 Task: Use Space Log Effect in this video Movie B.mp4
Action: Mouse pressed left at (372, 186)
Screenshot: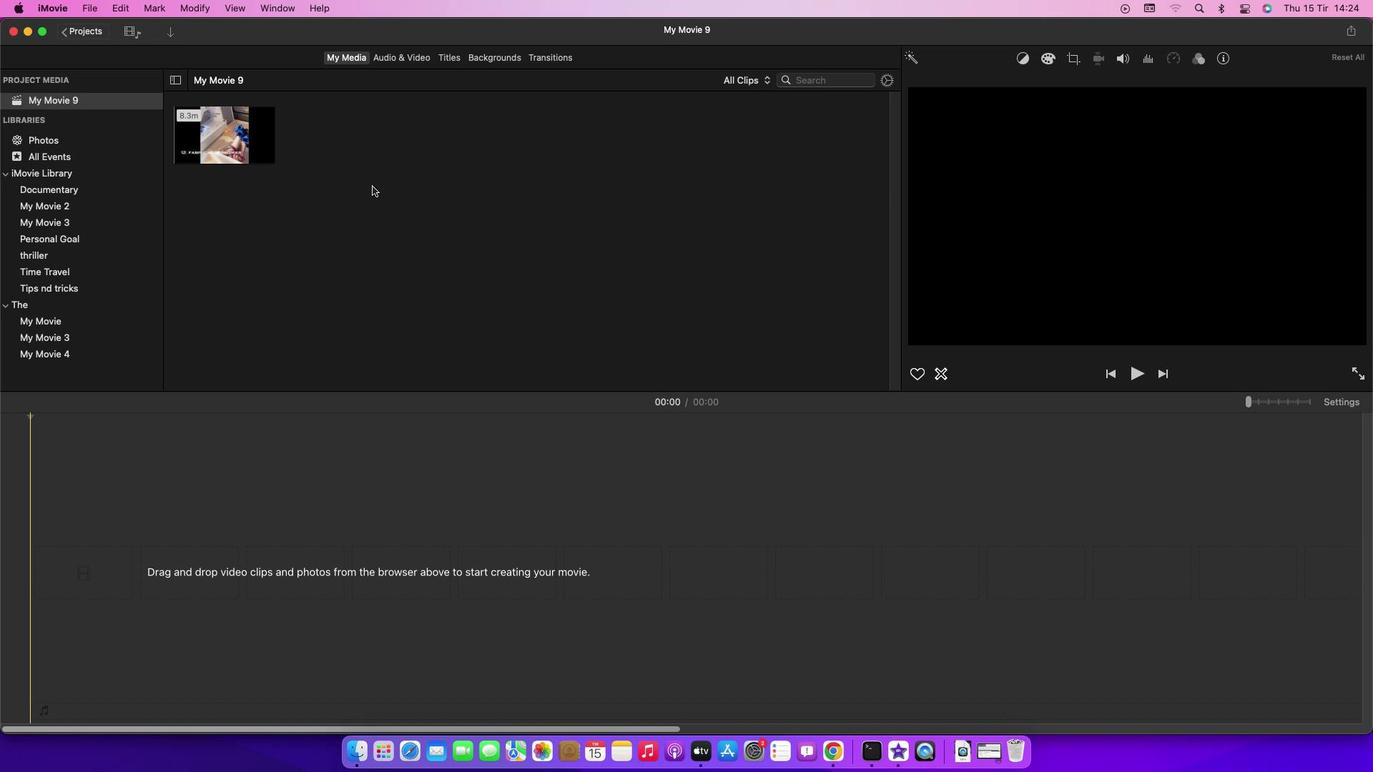 
Action: Mouse moved to (242, 145)
Screenshot: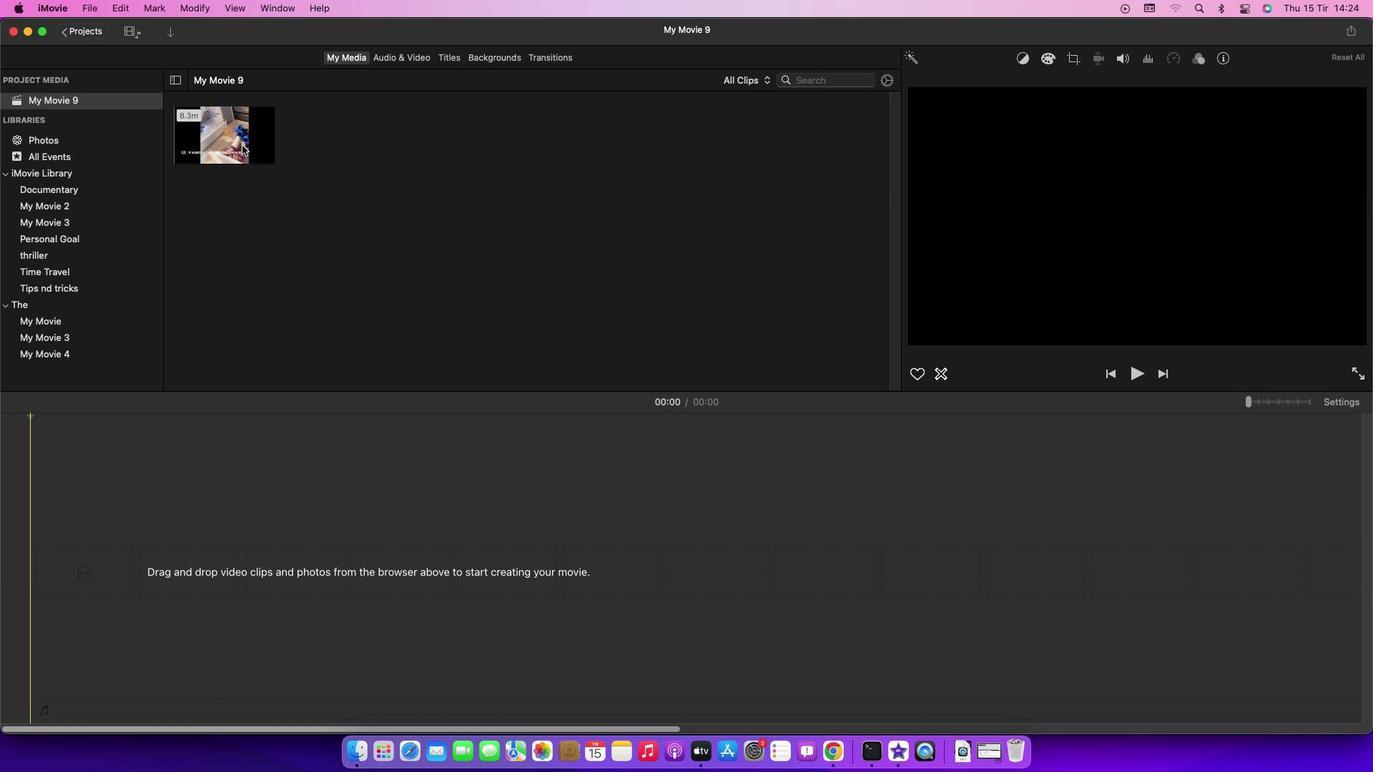 
Action: Mouse pressed left at (242, 145)
Screenshot: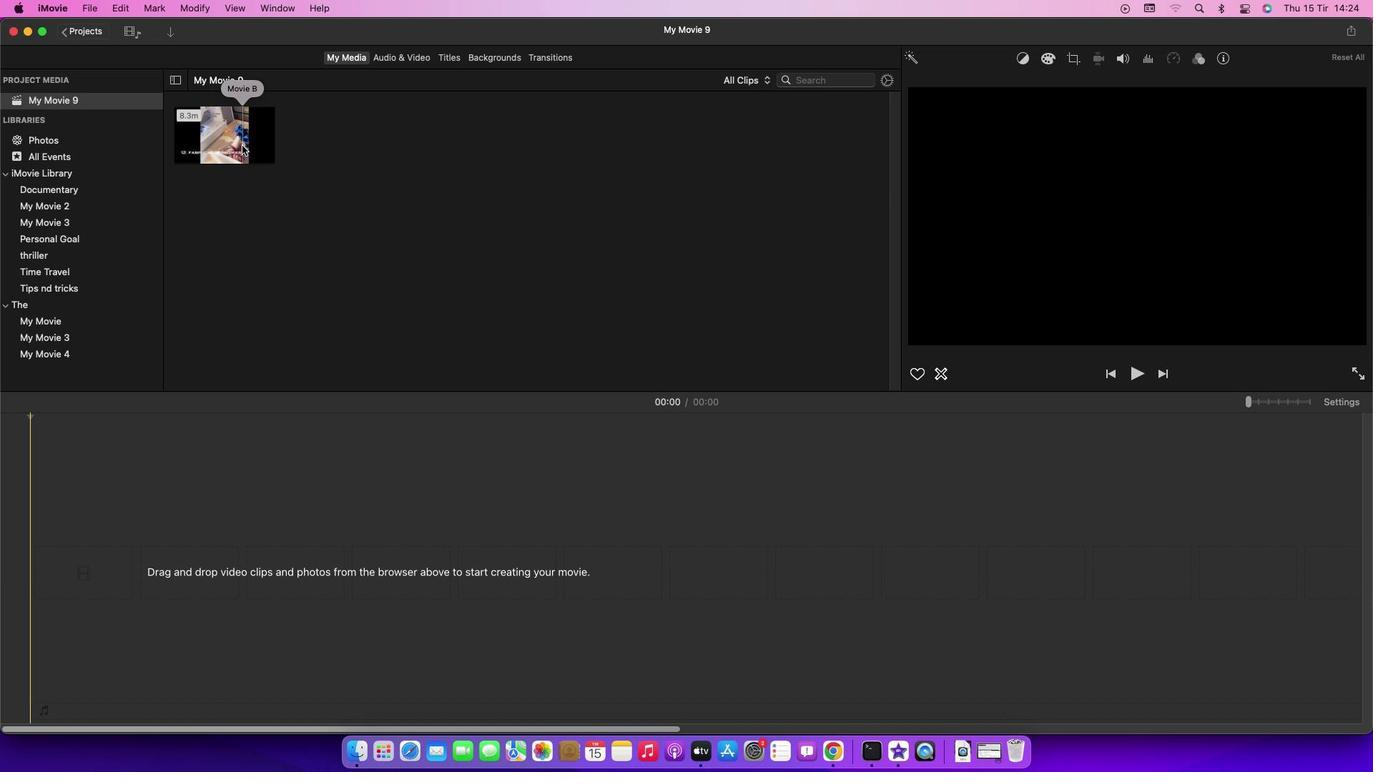 
Action: Mouse moved to (236, 134)
Screenshot: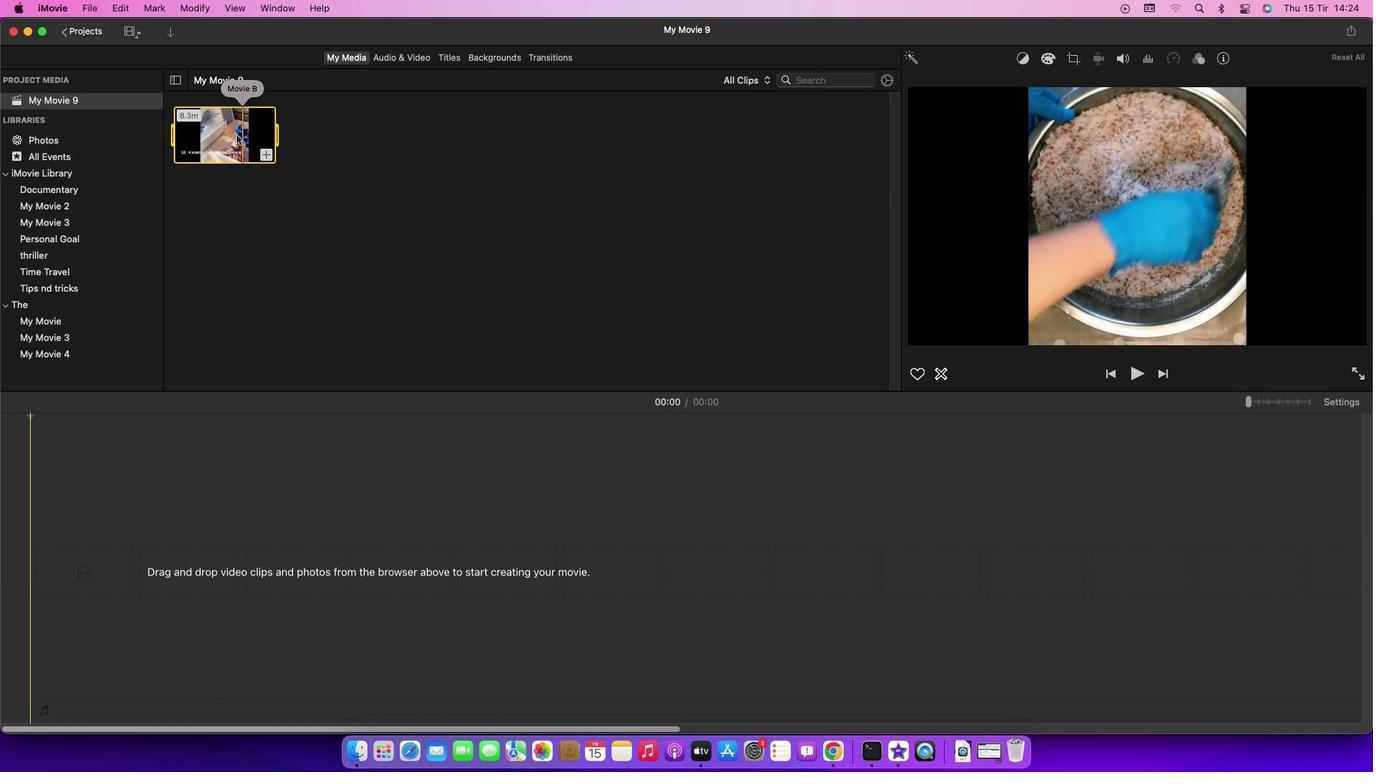 
Action: Mouse pressed left at (236, 134)
Screenshot: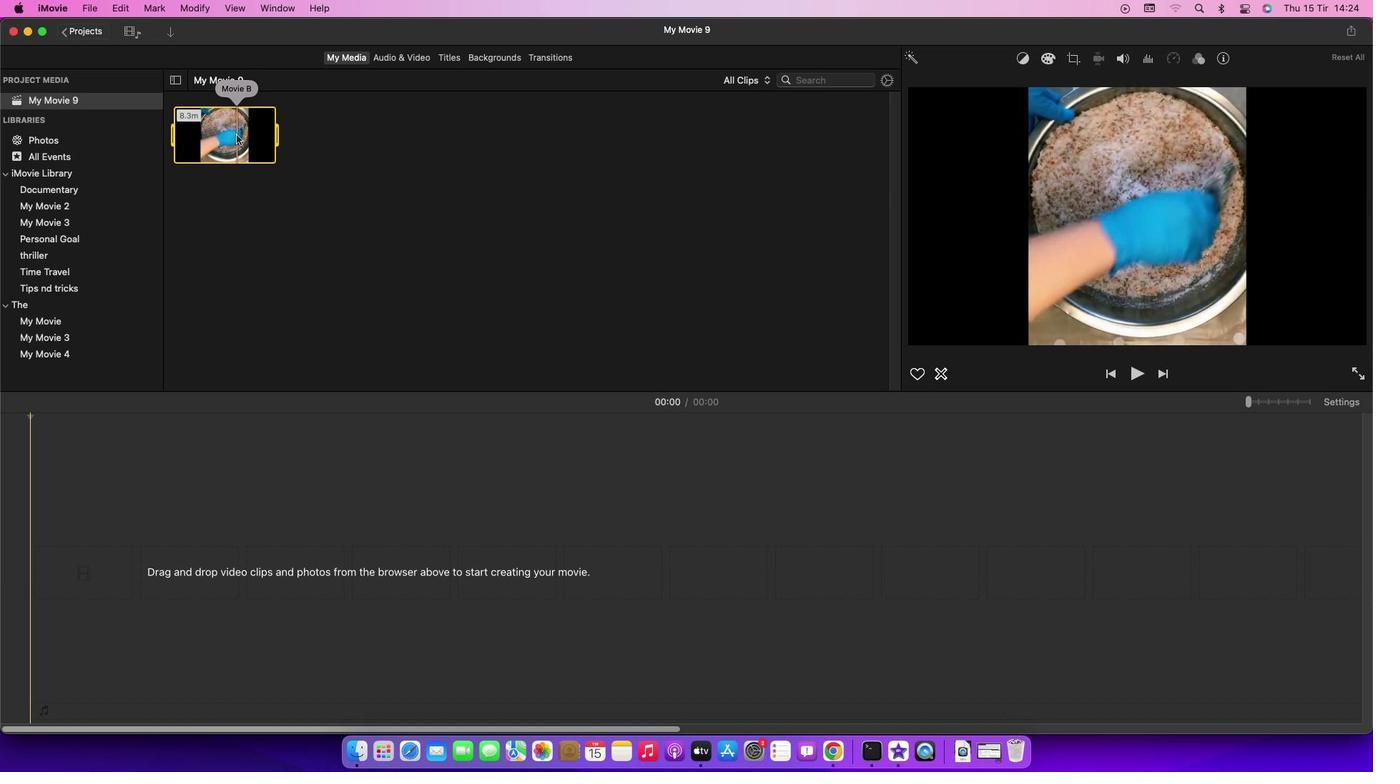 
Action: Mouse moved to (404, 55)
Screenshot: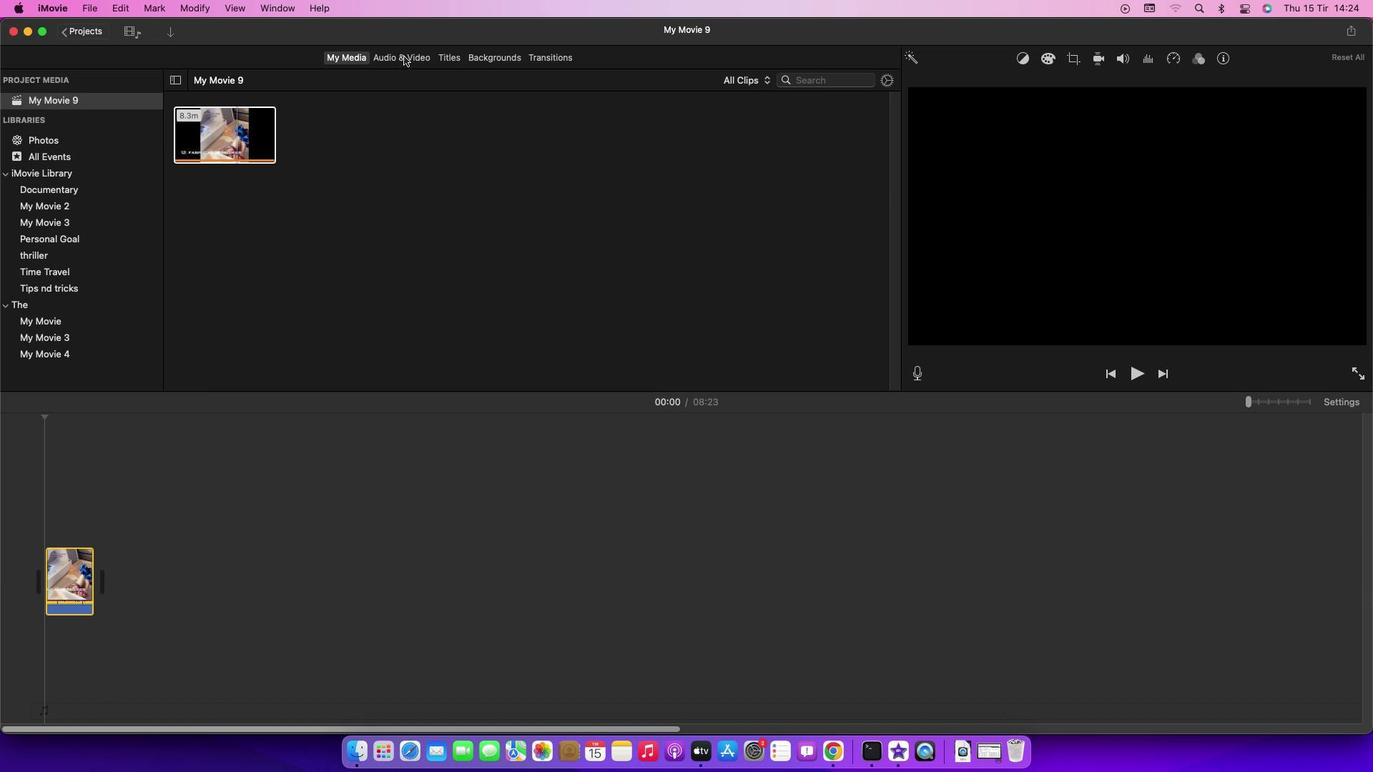 
Action: Mouse pressed left at (404, 55)
Screenshot: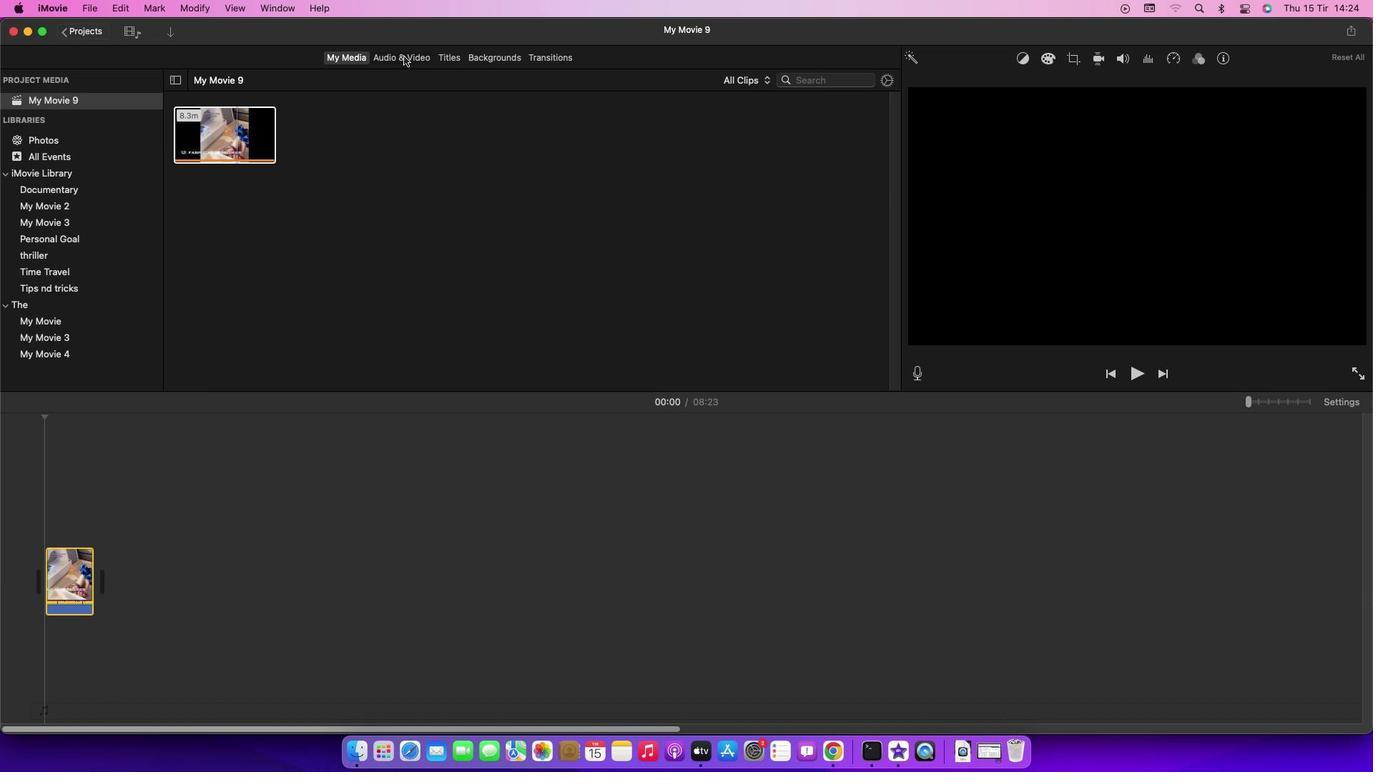 
Action: Mouse moved to (62, 134)
Screenshot: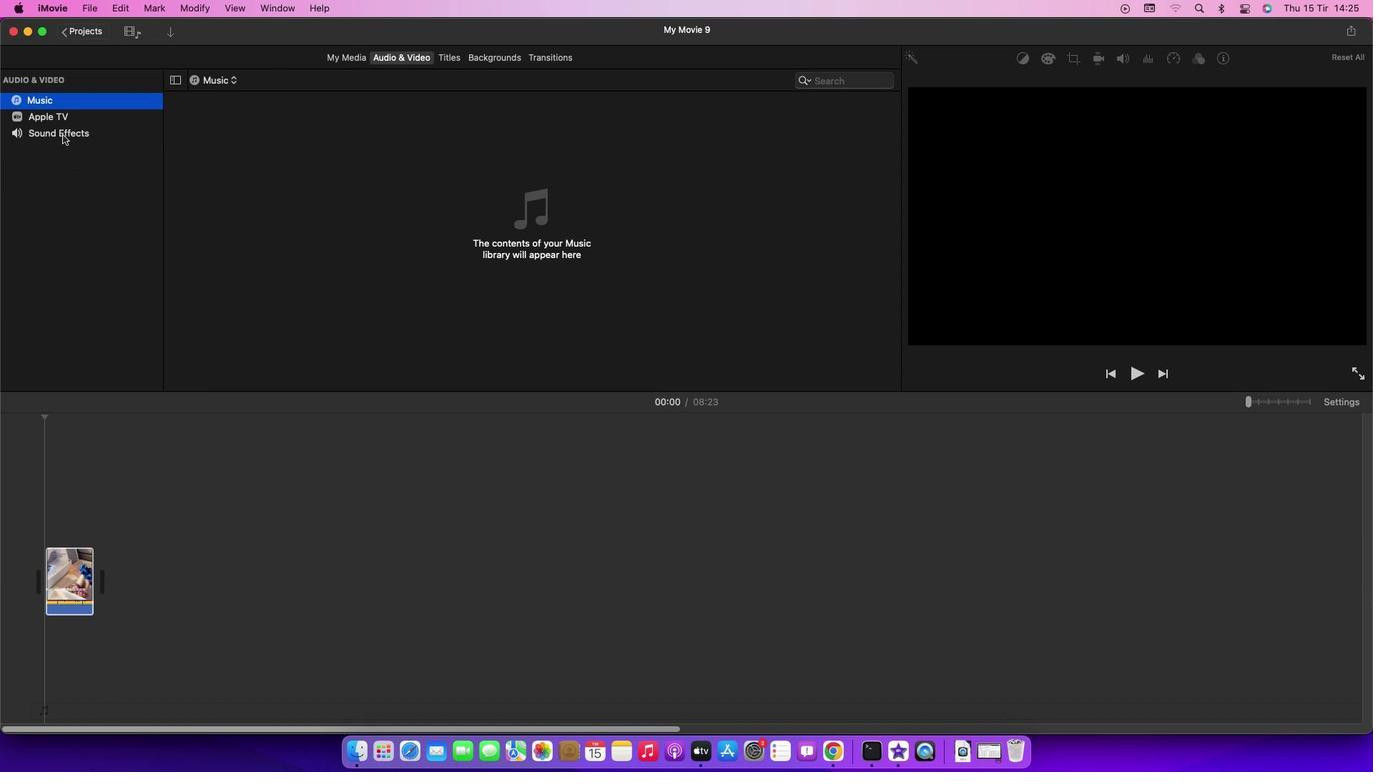 
Action: Mouse pressed left at (62, 134)
Screenshot: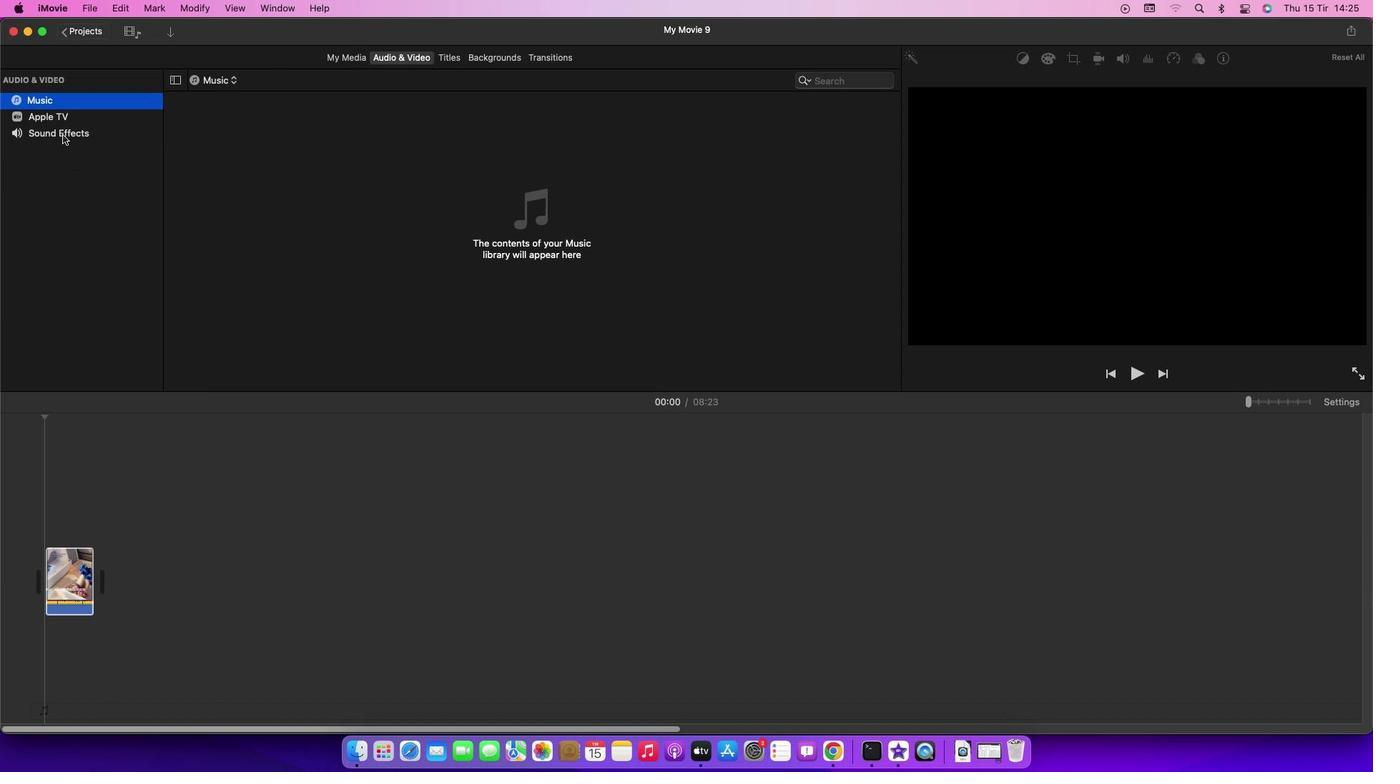 
Action: Mouse moved to (208, 364)
Screenshot: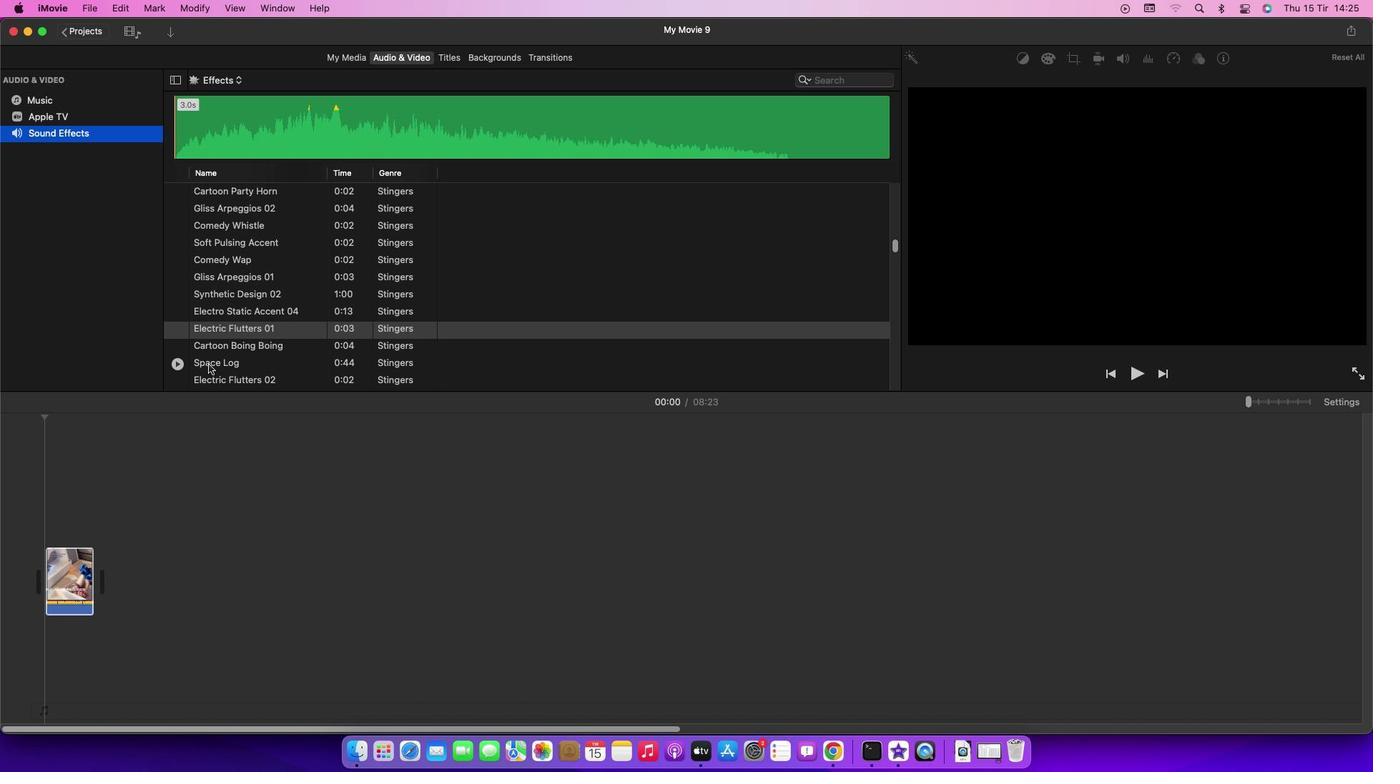 
Action: Mouse pressed left at (208, 364)
Screenshot: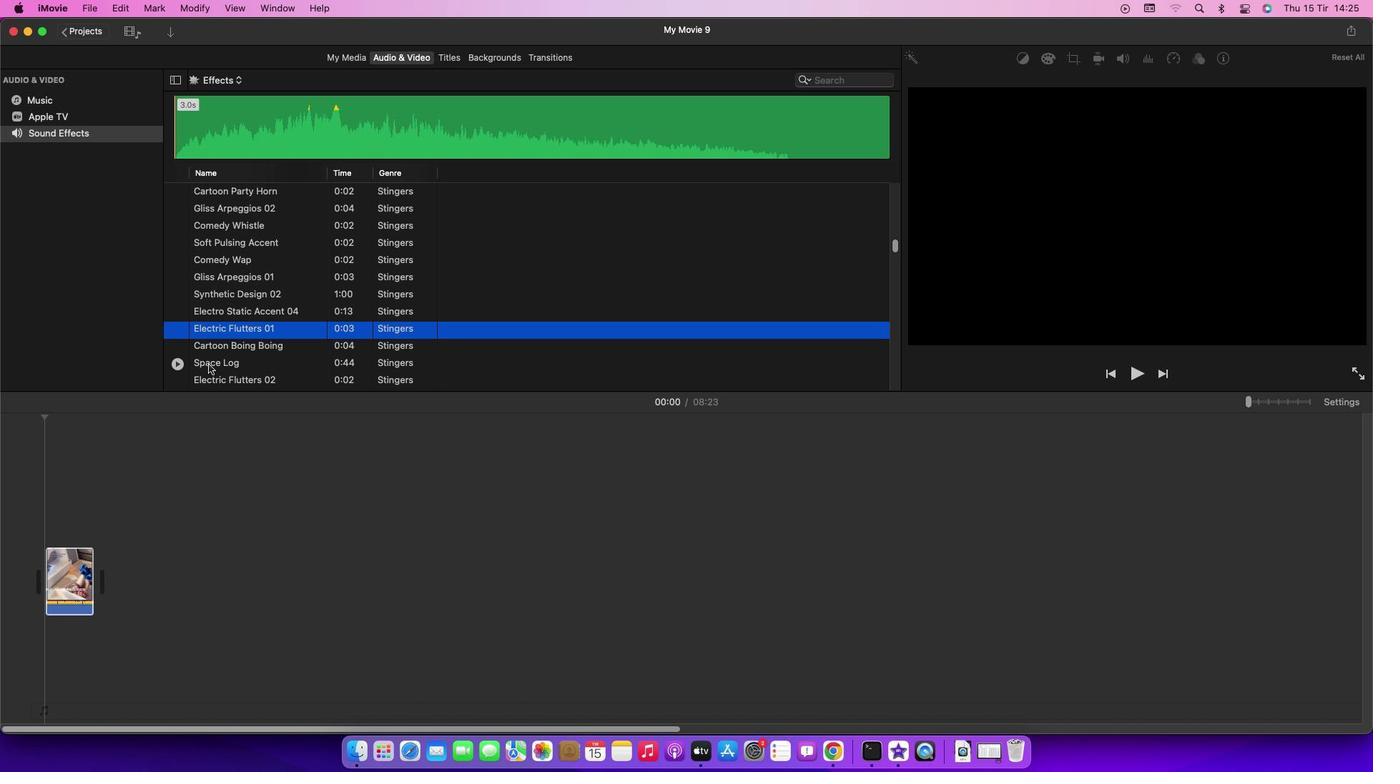 
Action: Mouse moved to (219, 363)
Screenshot: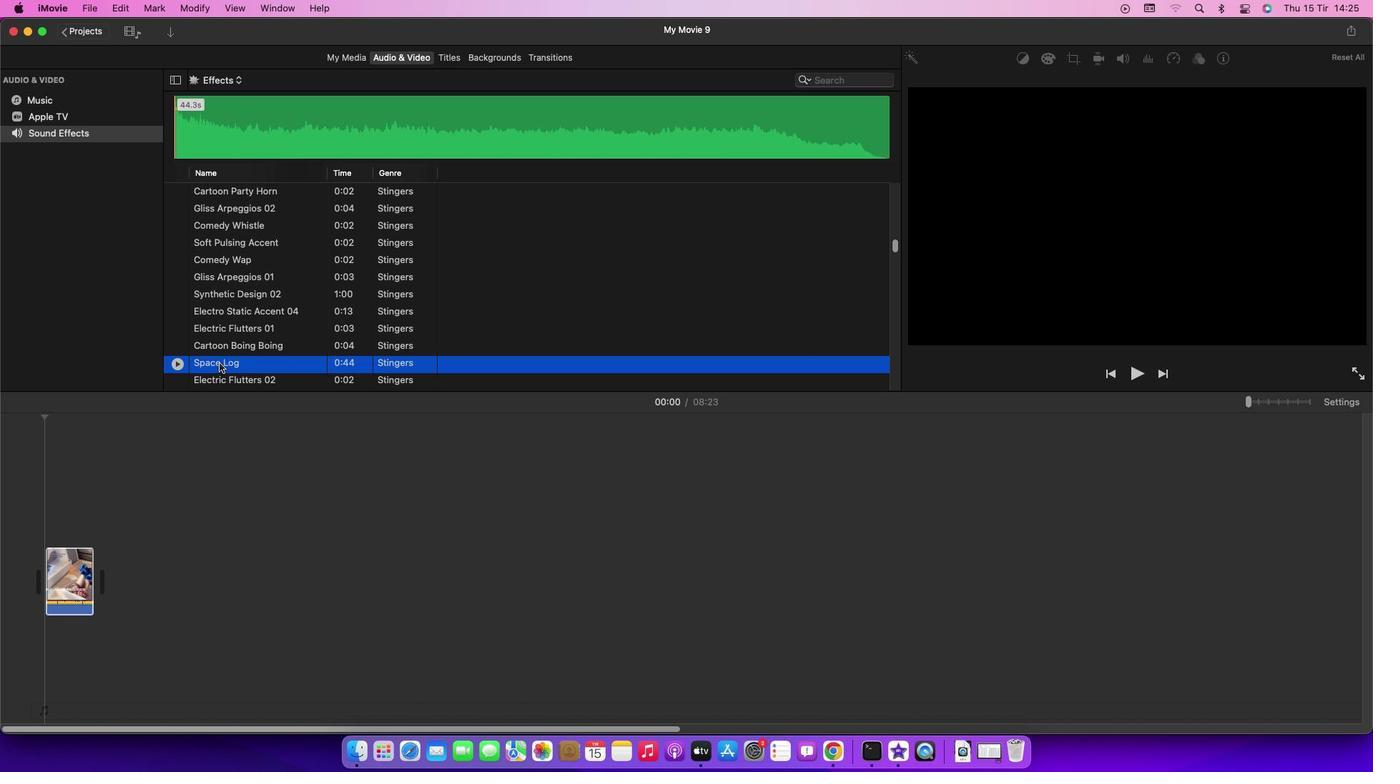 
Action: Mouse pressed left at (219, 363)
Screenshot: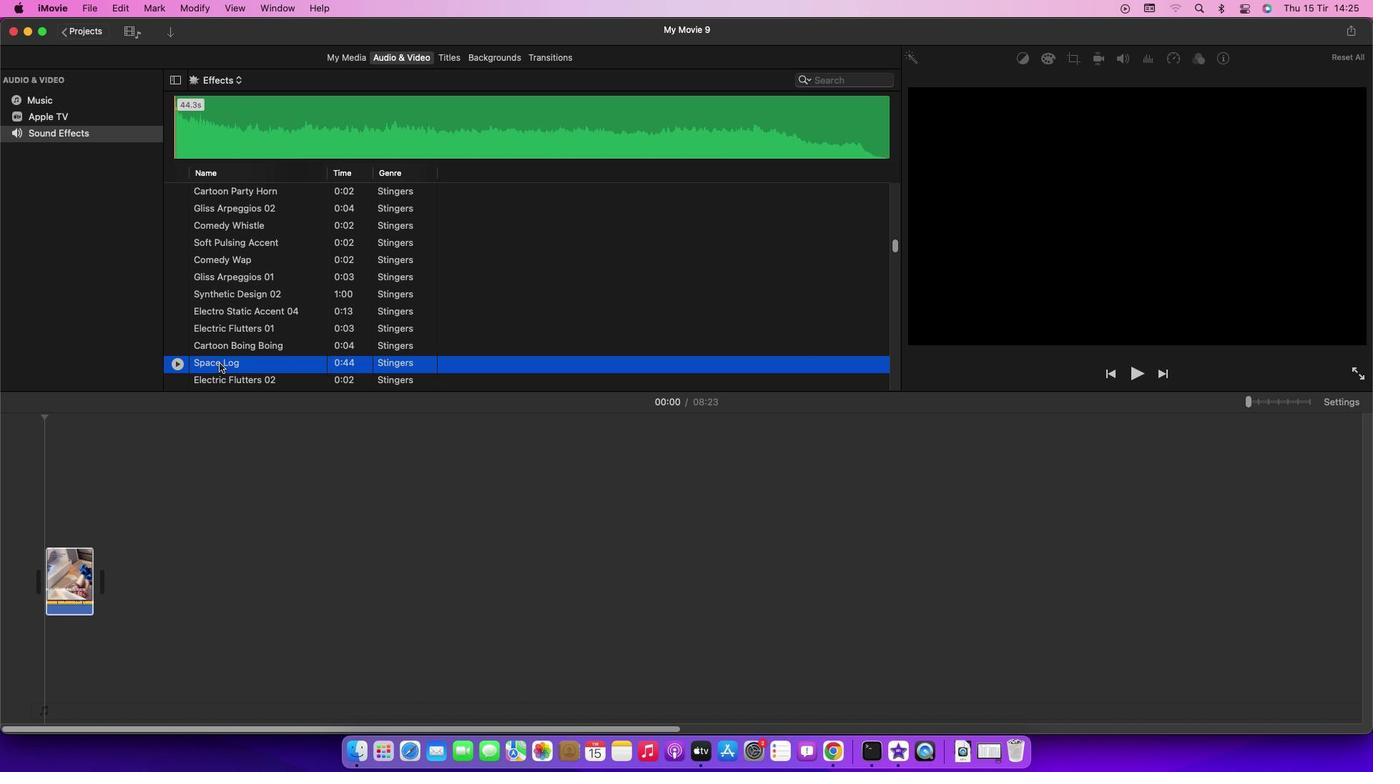 
Action: Mouse moved to (320, 568)
Screenshot: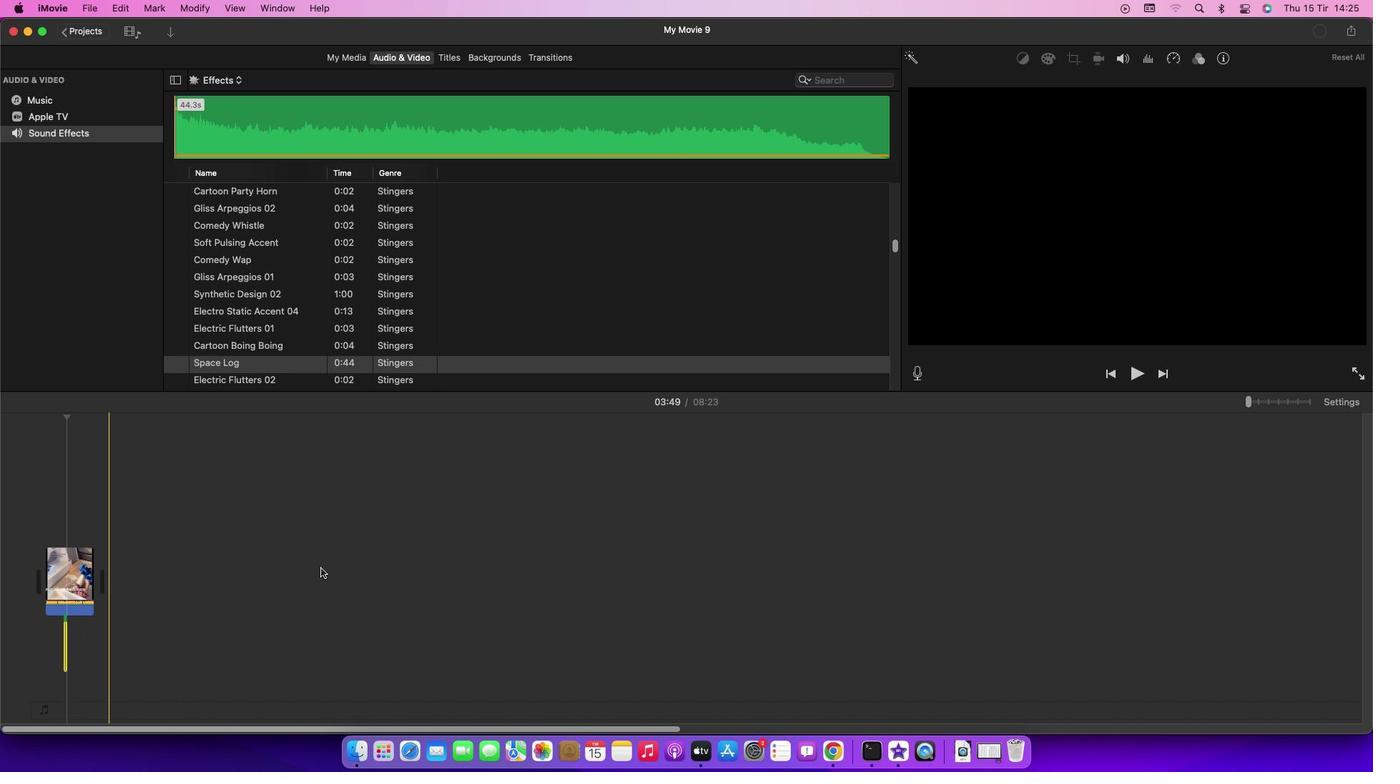 
